 Task: Create in the project TransportWorks and in the Backlog issue 'Inconsistent formatting of date/time fields' a child issue 'Automated testing infrastructure disaster recovery remediation and optimization', and assign it to team member softage.2@softage.net.
Action: Mouse moved to (200, 52)
Screenshot: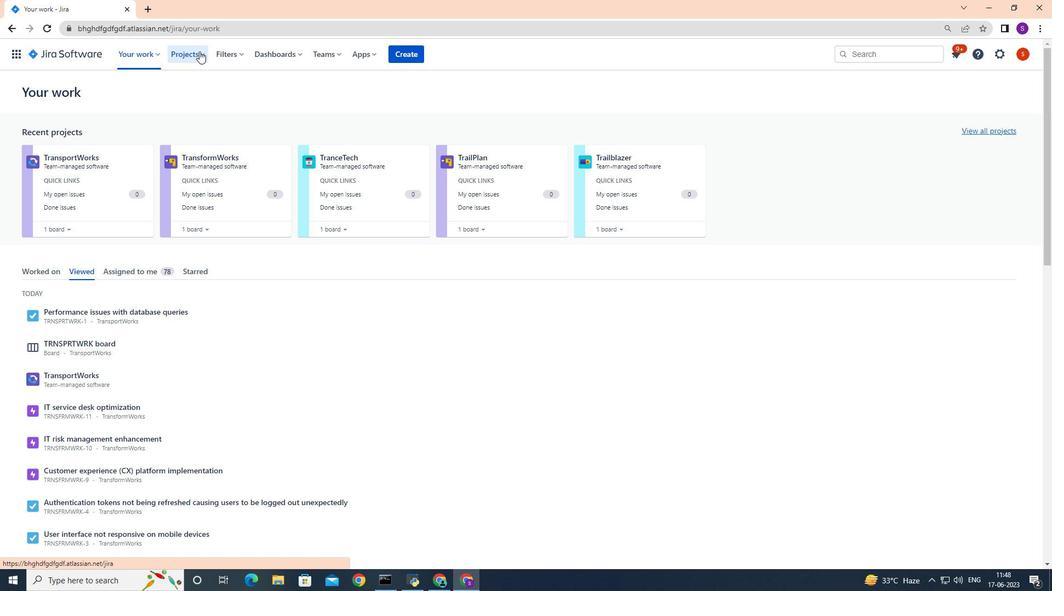
Action: Mouse pressed left at (200, 52)
Screenshot: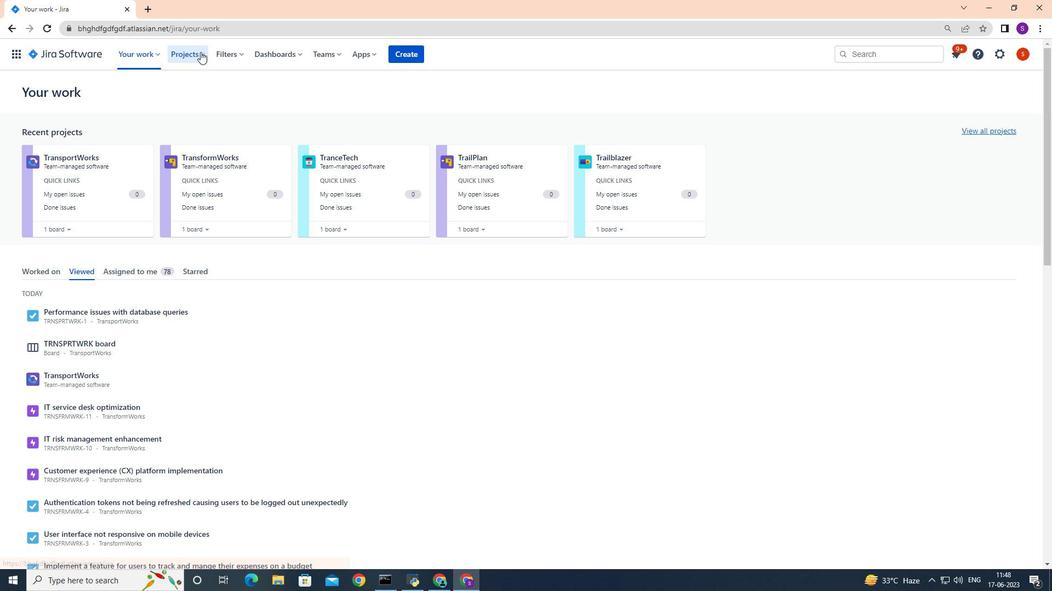 
Action: Mouse moved to (226, 103)
Screenshot: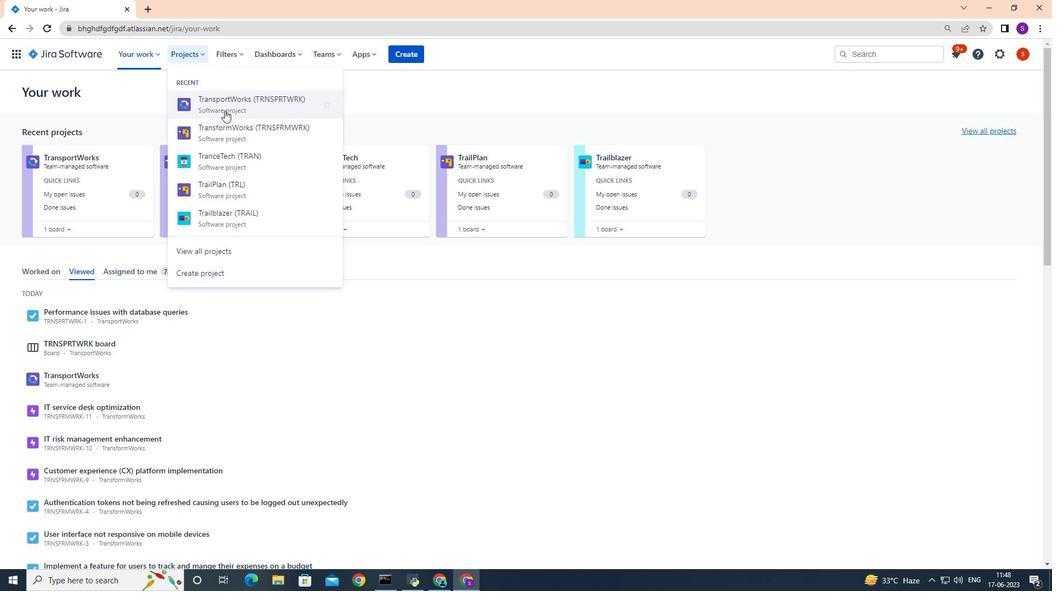 
Action: Mouse pressed left at (226, 103)
Screenshot: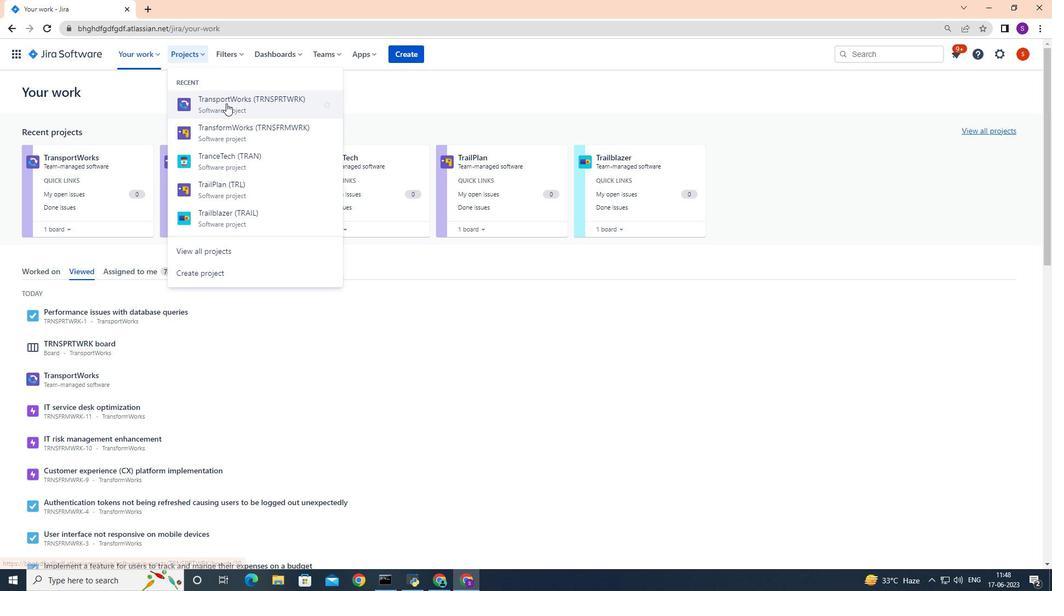 
Action: Mouse moved to (52, 166)
Screenshot: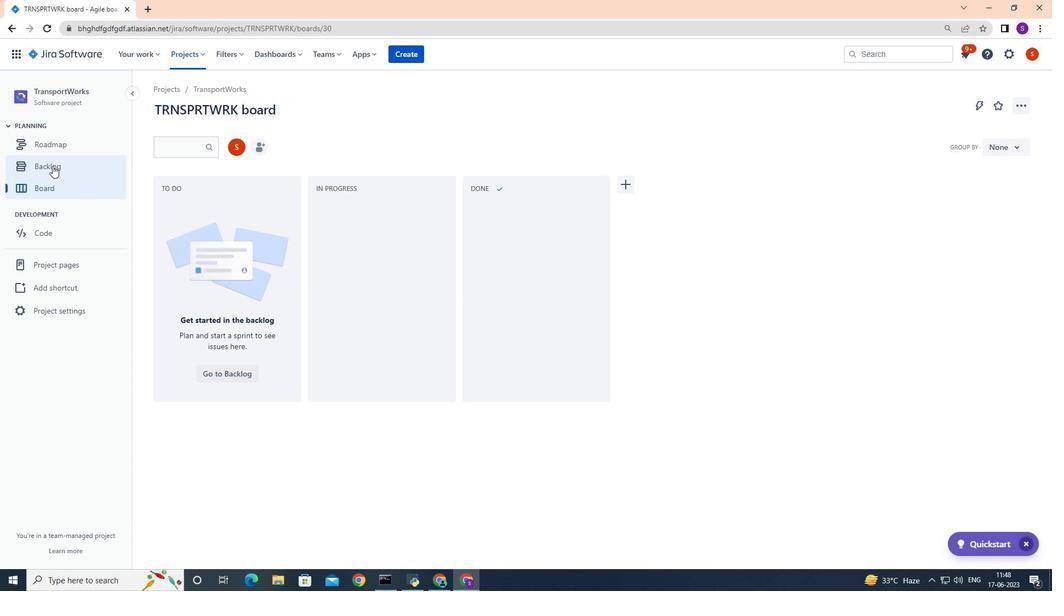 
Action: Mouse pressed left at (52, 166)
Screenshot: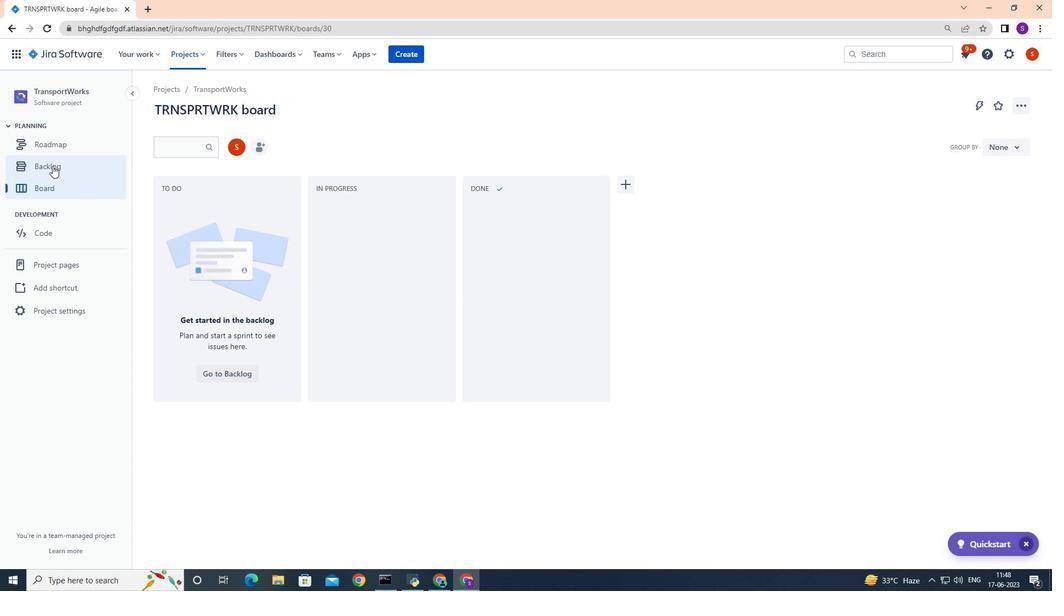 
Action: Mouse moved to (256, 316)
Screenshot: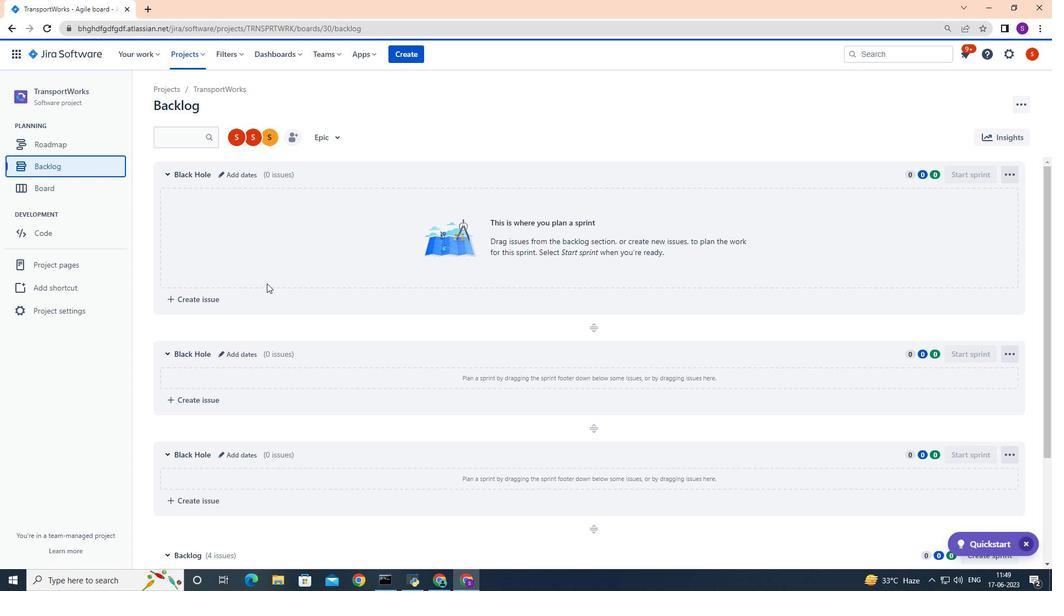 
Action: Mouse scrolled (256, 315) with delta (0, 0)
Screenshot: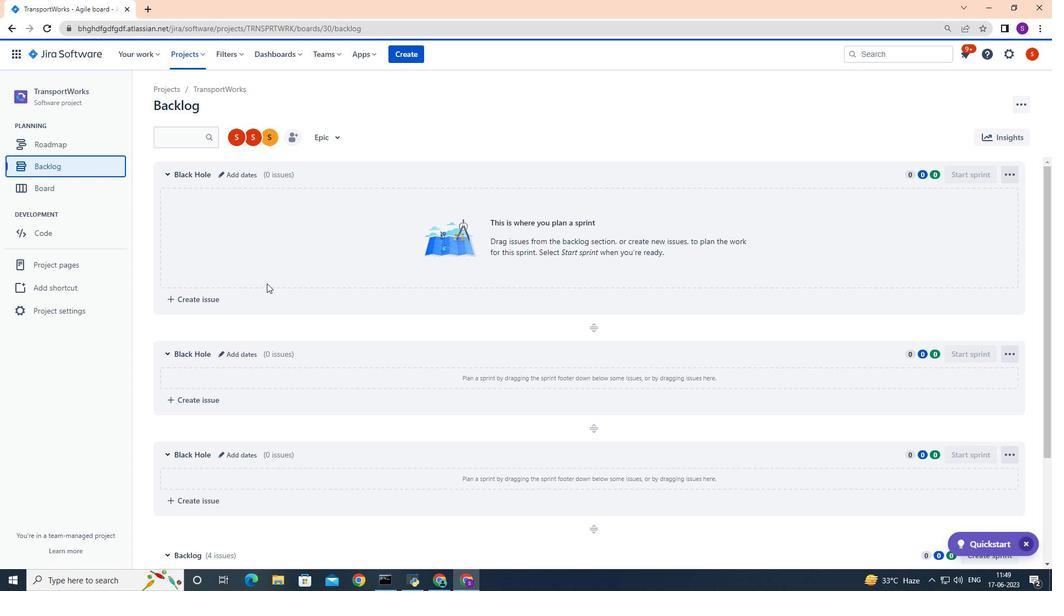 
Action: Mouse moved to (255, 316)
Screenshot: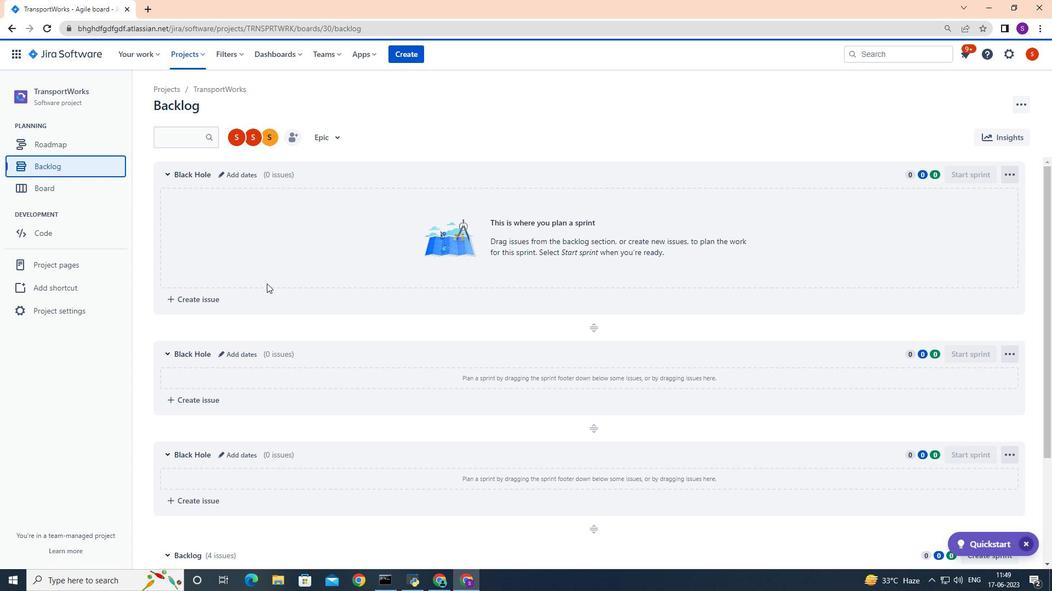 
Action: Mouse scrolled (255, 316) with delta (0, 0)
Screenshot: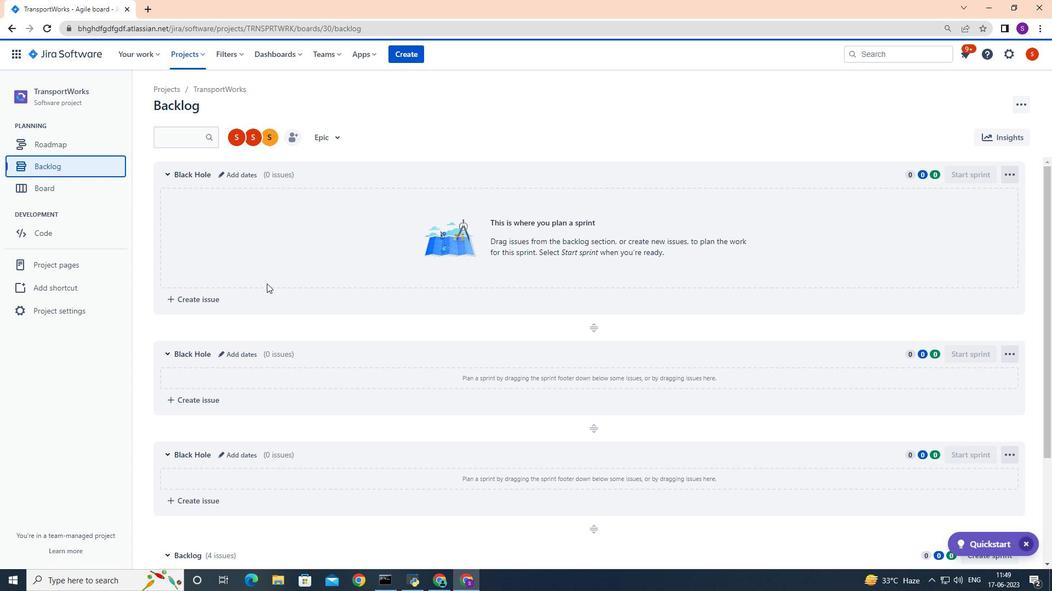 
Action: Mouse scrolled (255, 316) with delta (0, 0)
Screenshot: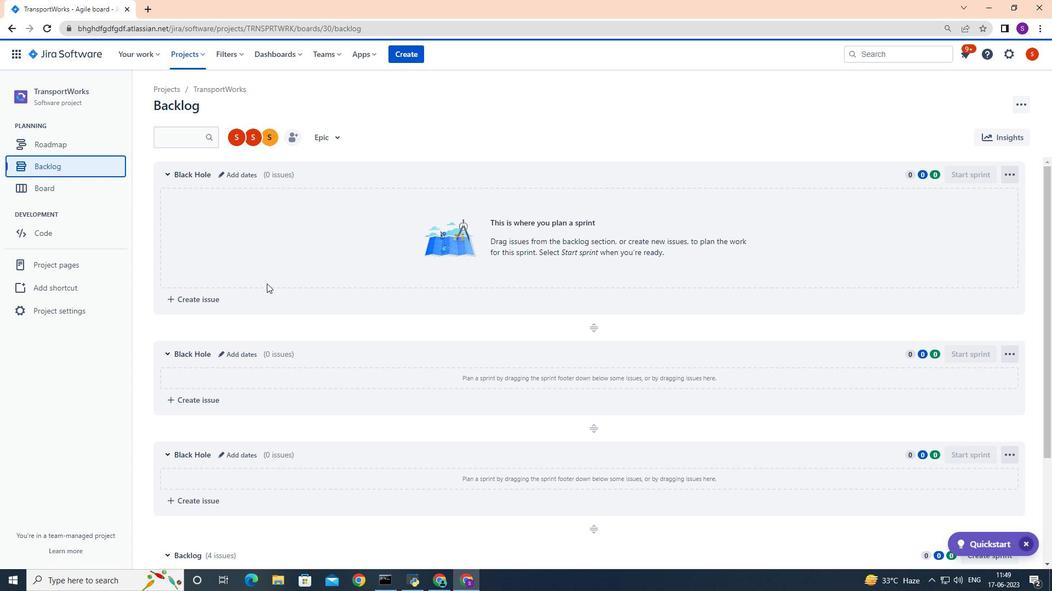 
Action: Mouse scrolled (255, 316) with delta (0, 0)
Screenshot: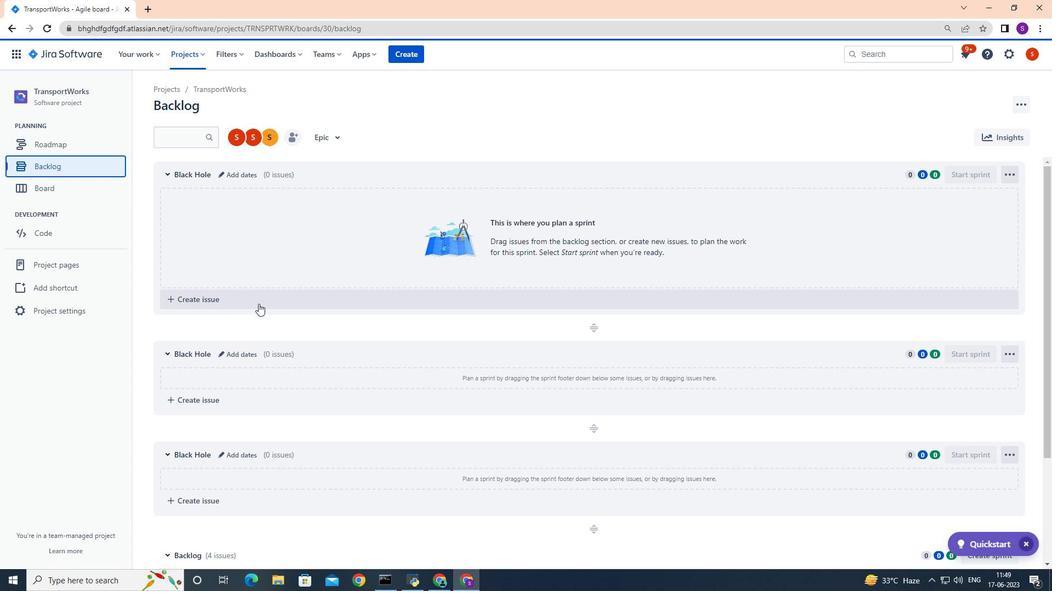 
Action: Mouse moved to (255, 316)
Screenshot: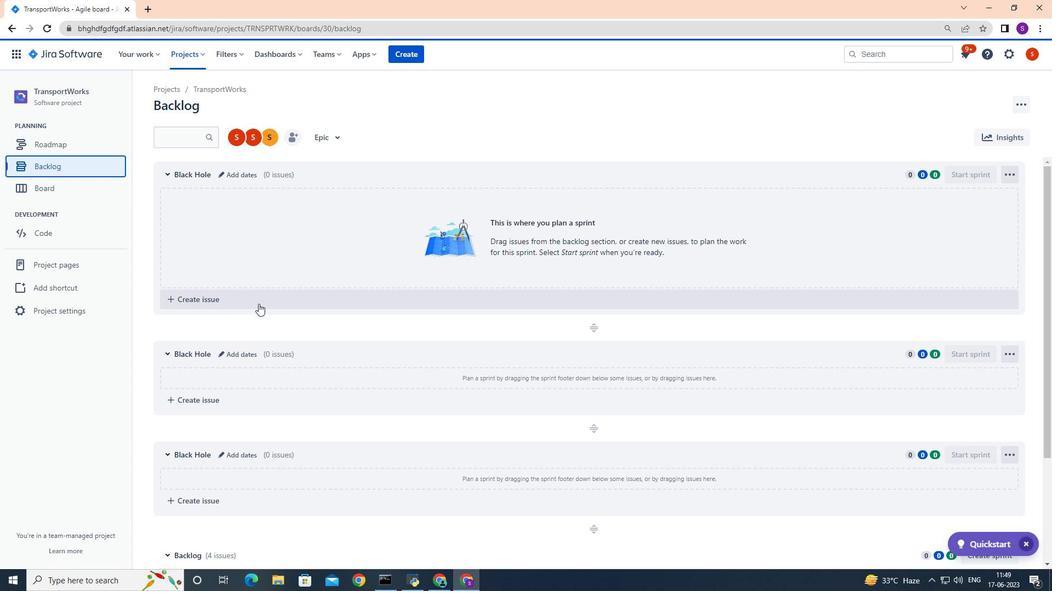 
Action: Mouse scrolled (255, 316) with delta (0, 0)
Screenshot: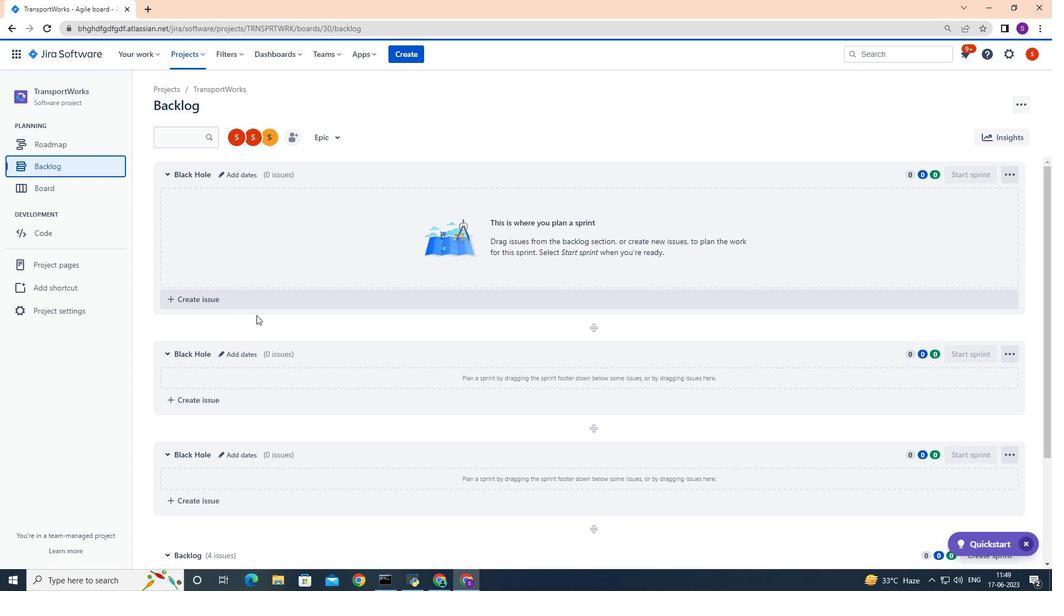 
Action: Mouse scrolled (255, 316) with delta (0, 0)
Screenshot: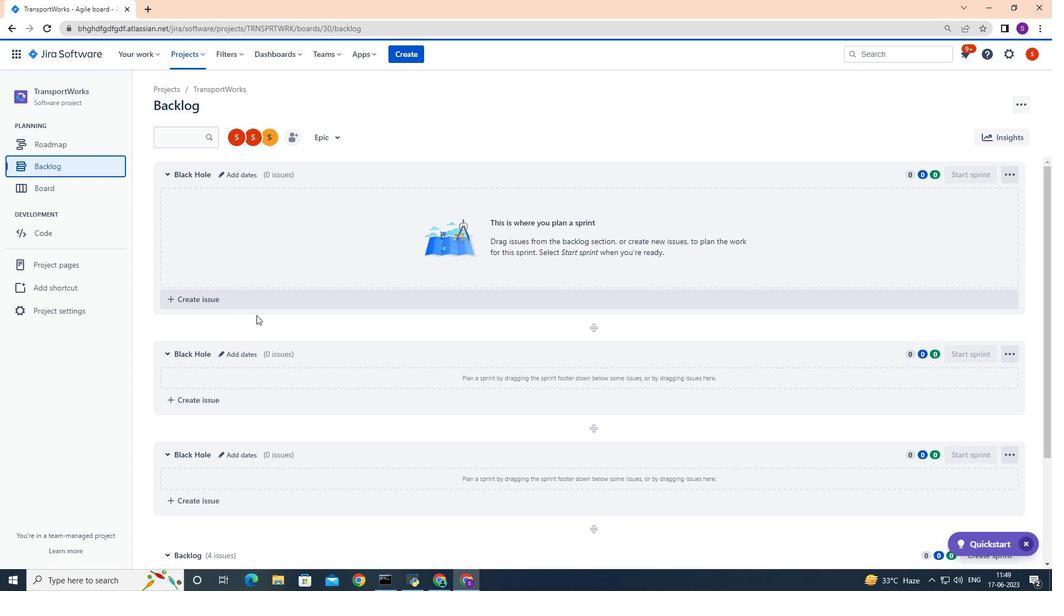 
Action: Mouse moved to (254, 316)
Screenshot: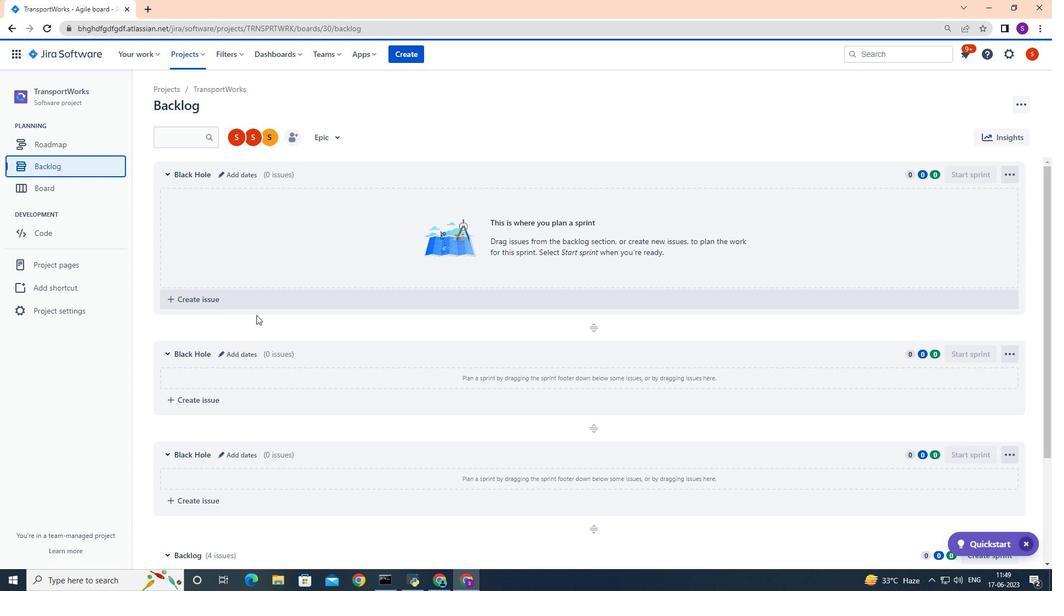 
Action: Mouse scrolled (254, 316) with delta (0, 0)
Screenshot: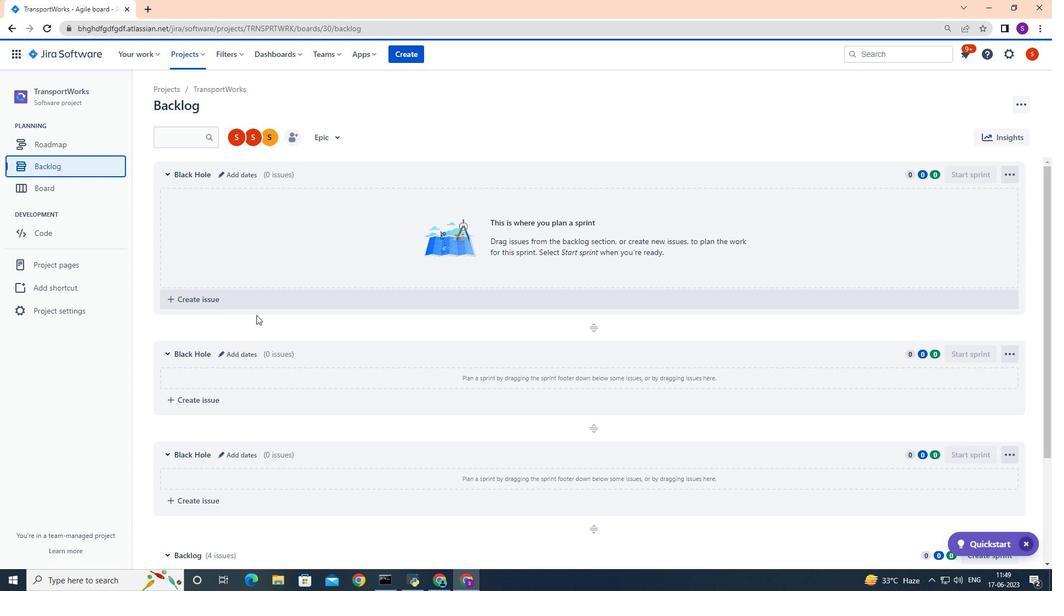 
Action: Mouse moved to (253, 315)
Screenshot: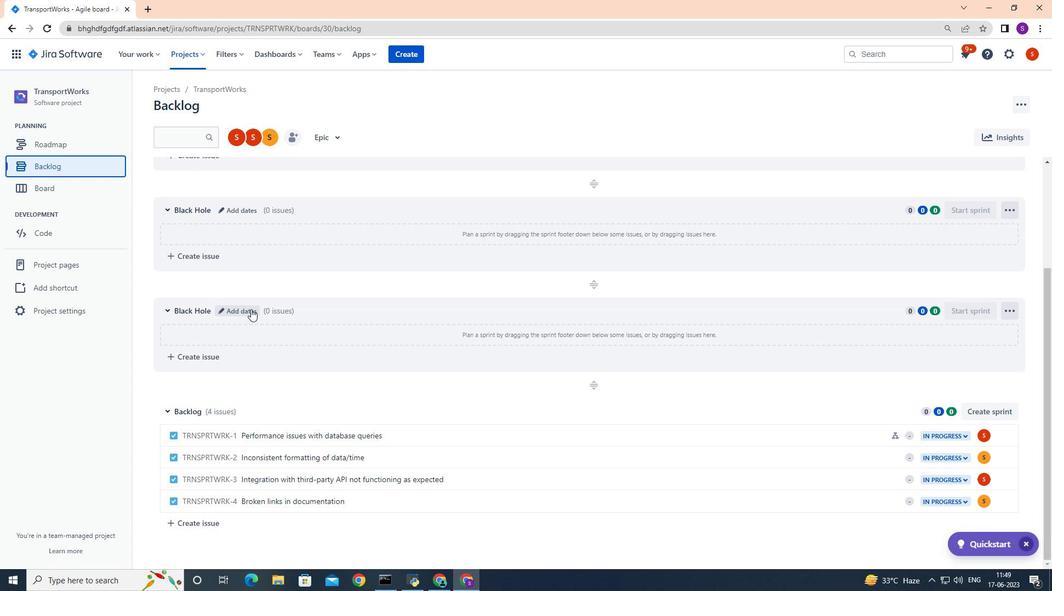 
Action: Mouse scrolled (253, 315) with delta (0, 0)
Screenshot: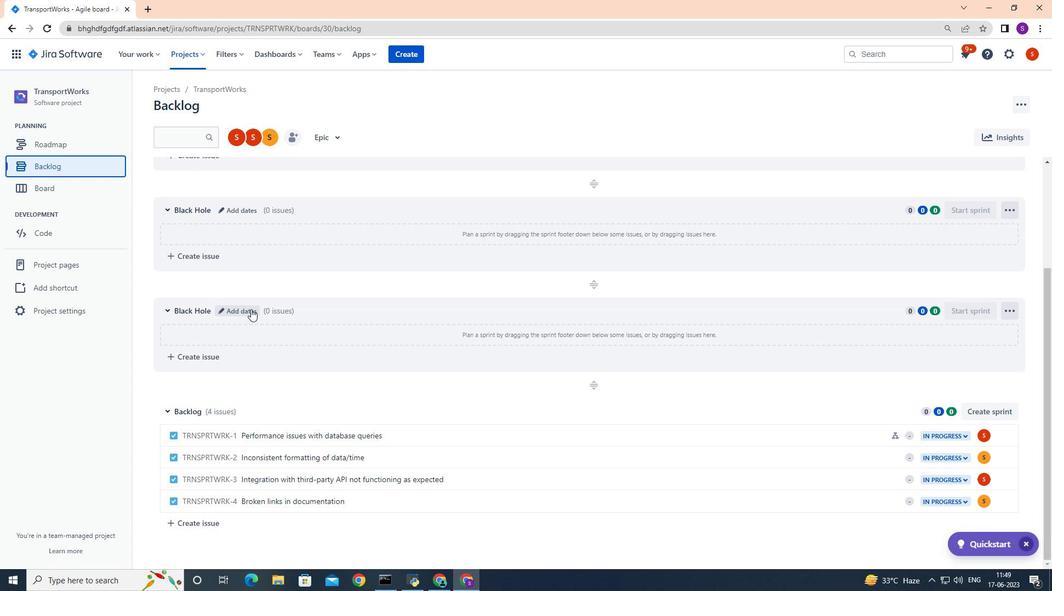 
Action: Mouse moved to (254, 317)
Screenshot: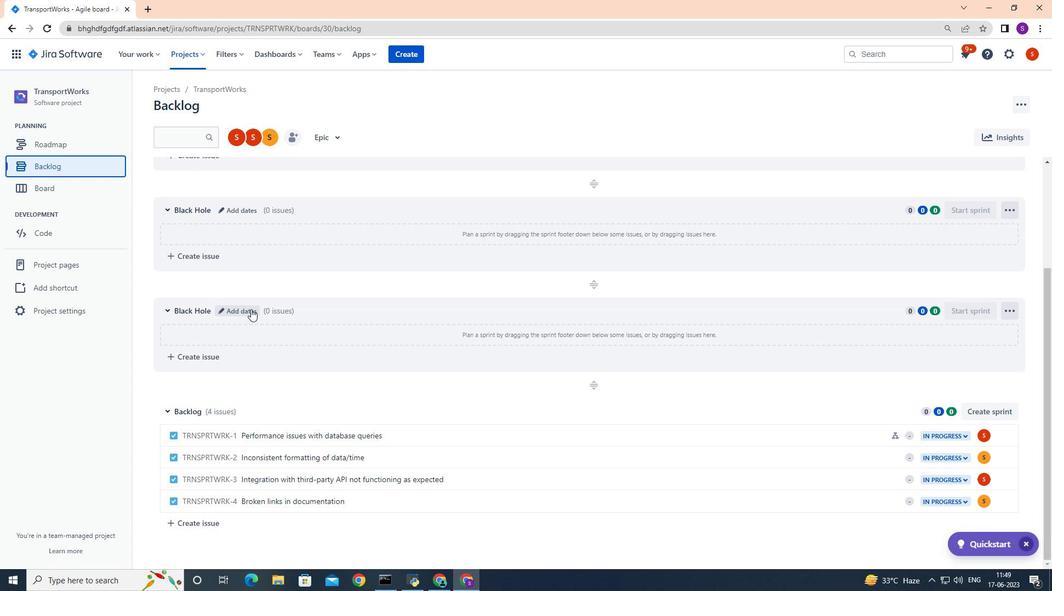 
Action: Mouse scrolled (254, 317) with delta (0, 0)
Screenshot: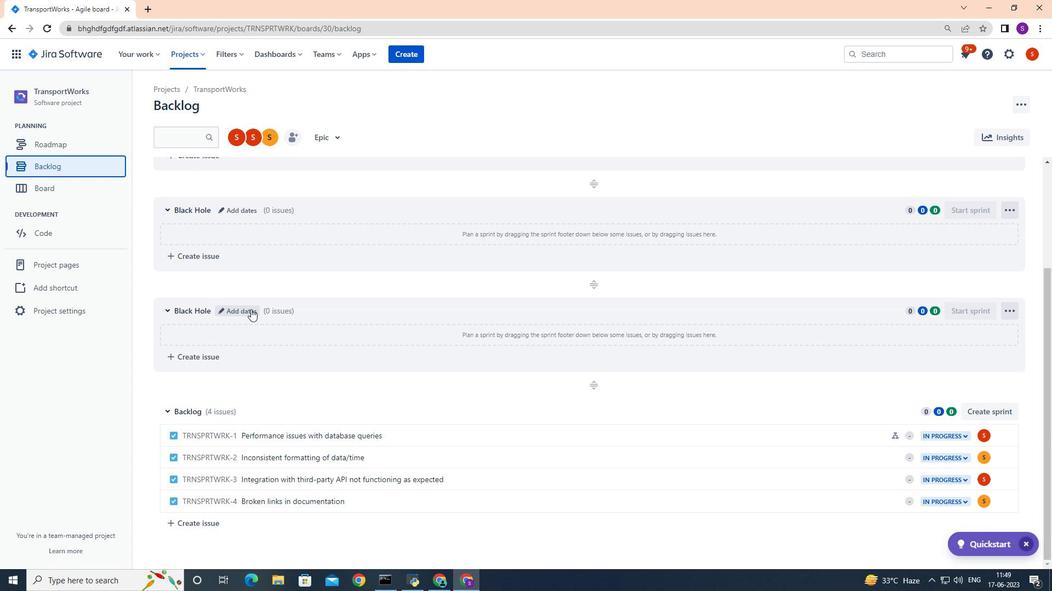 
Action: Mouse moved to (256, 322)
Screenshot: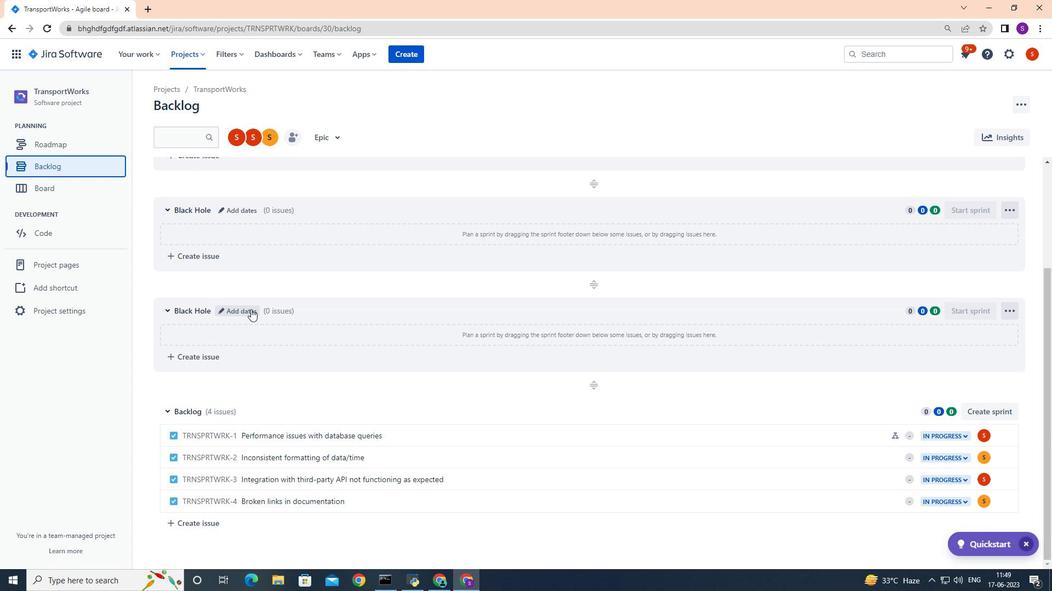 
Action: Mouse scrolled (256, 322) with delta (0, 0)
Screenshot: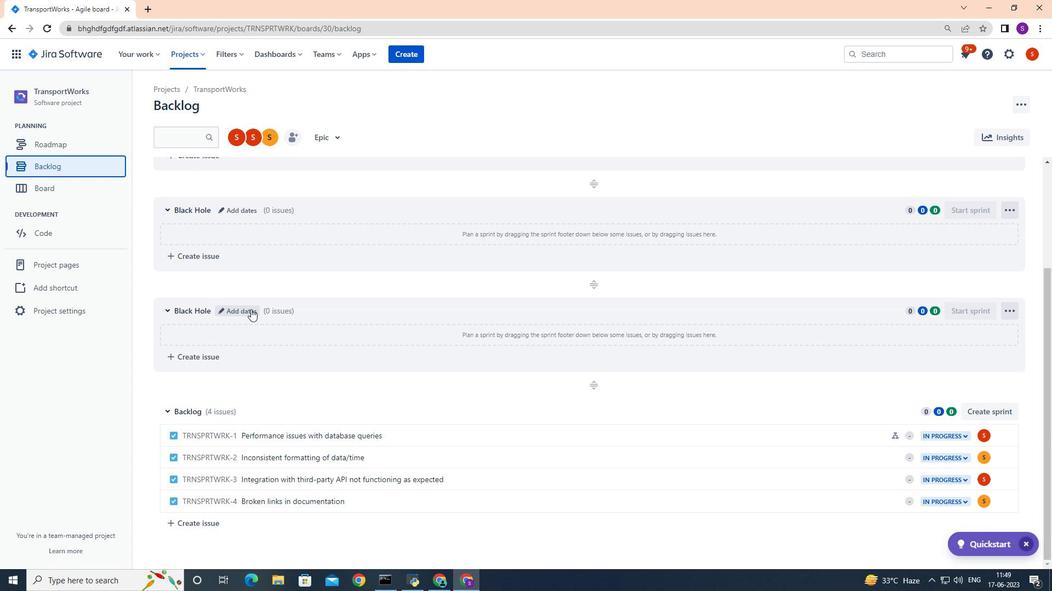 
Action: Mouse moved to (258, 327)
Screenshot: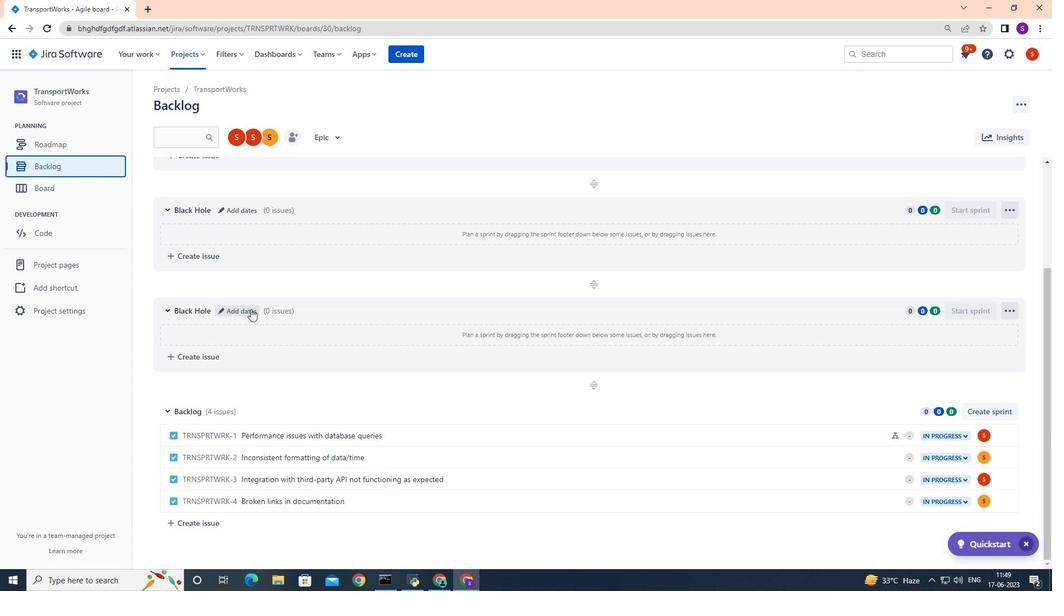 
Action: Mouse scrolled (258, 326) with delta (0, 0)
Screenshot: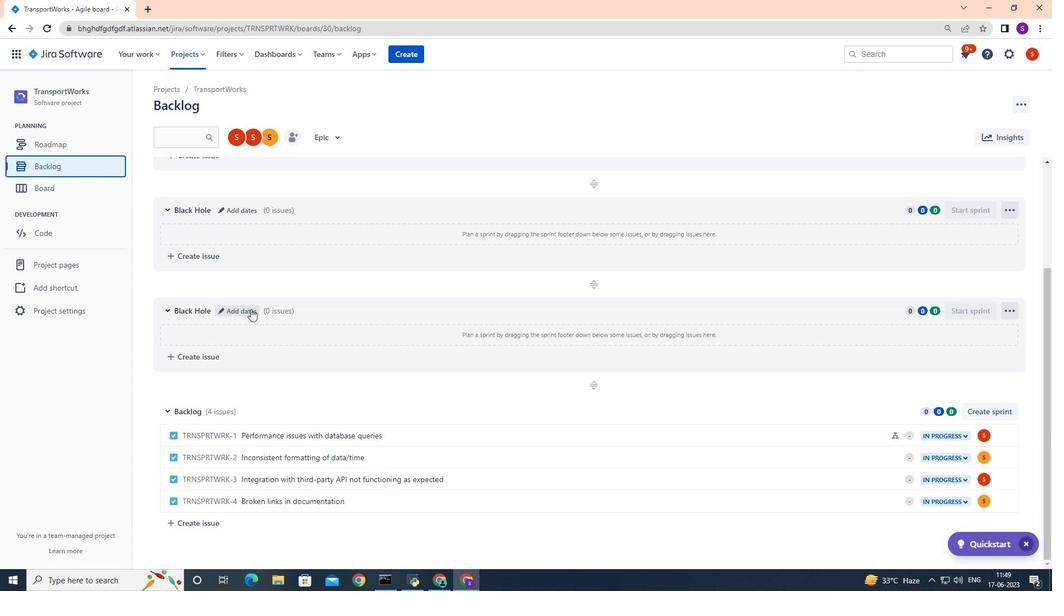 
Action: Mouse moved to (259, 329)
Screenshot: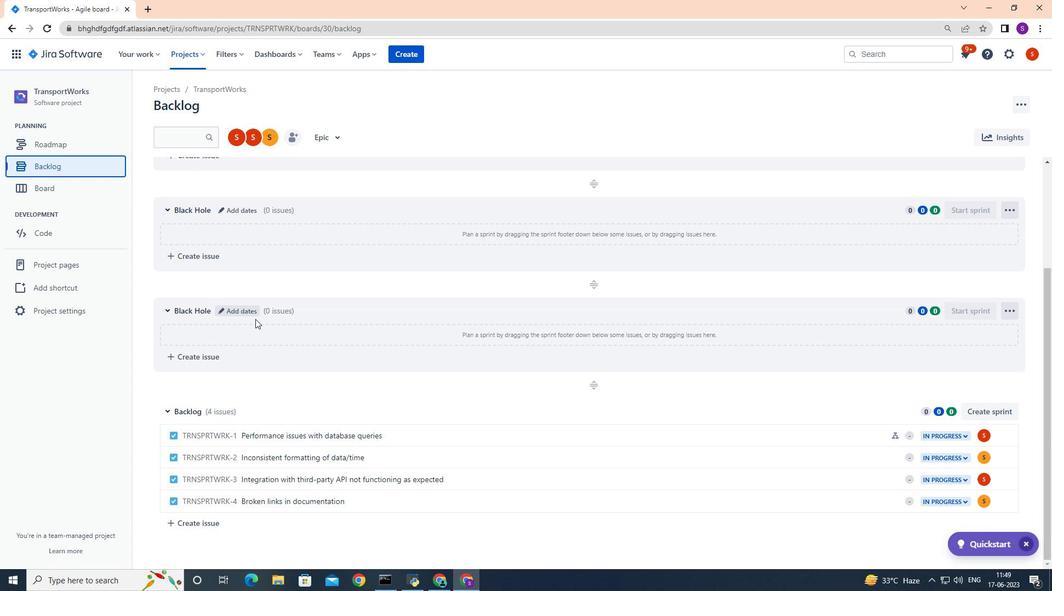 
Action: Mouse scrolled (259, 328) with delta (0, 0)
Screenshot: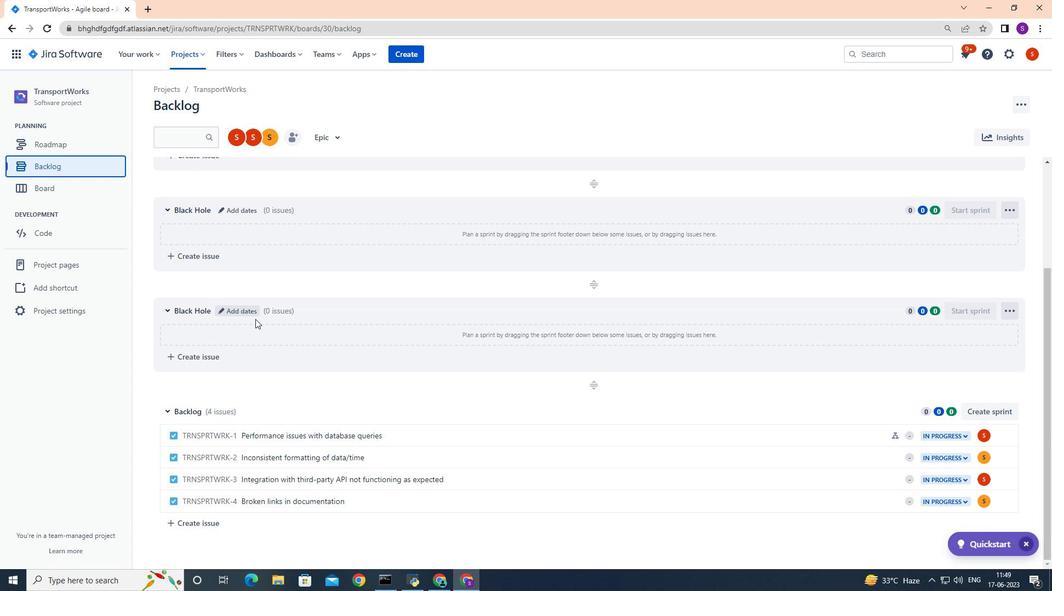 
Action: Mouse moved to (465, 459)
Screenshot: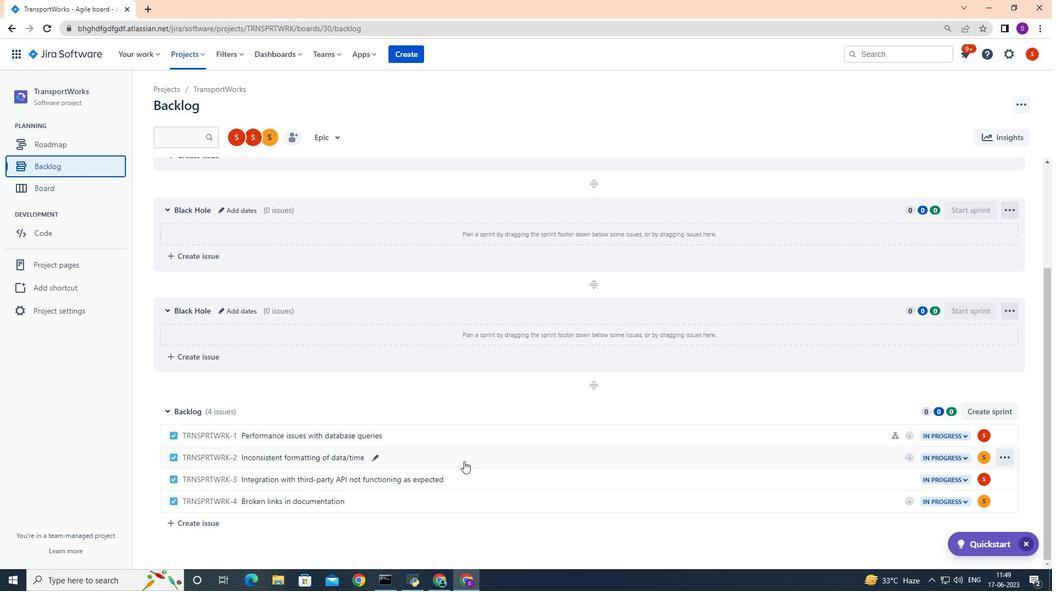
Action: Mouse pressed left at (465, 459)
Screenshot: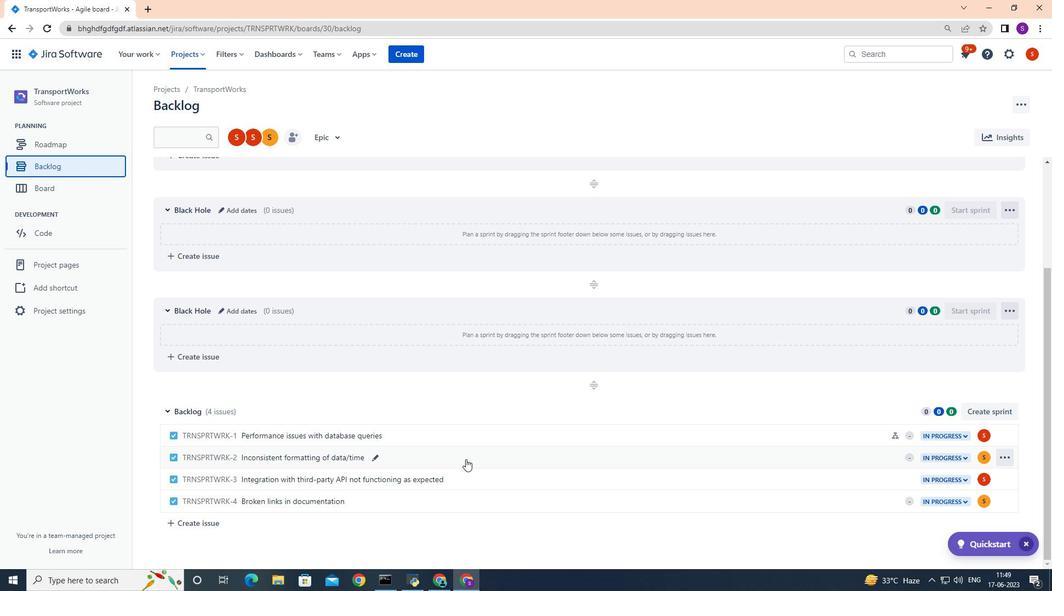 
Action: Mouse moved to (859, 233)
Screenshot: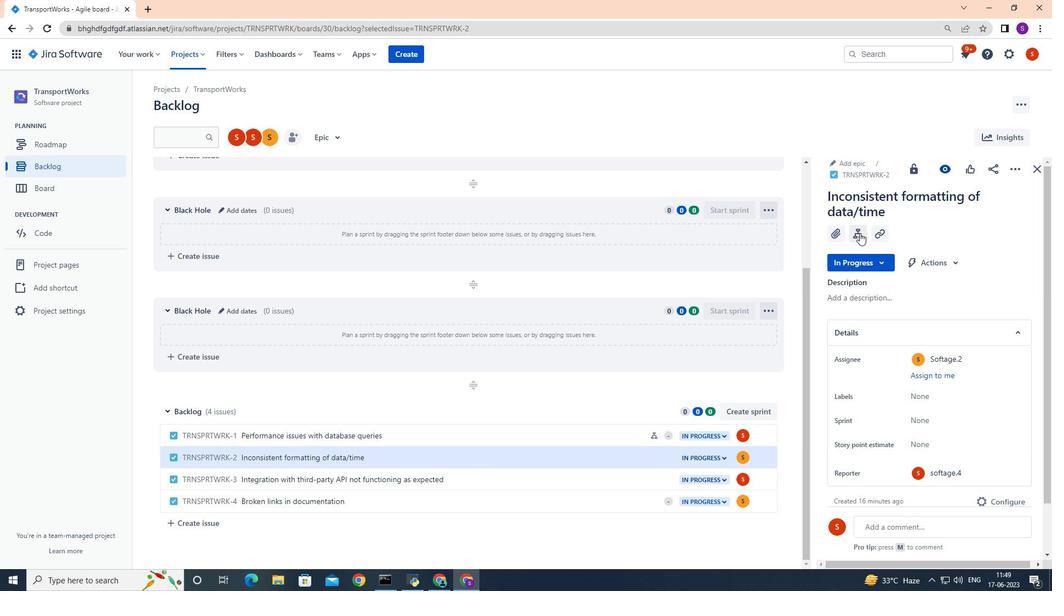 
Action: Mouse pressed left at (859, 233)
Screenshot: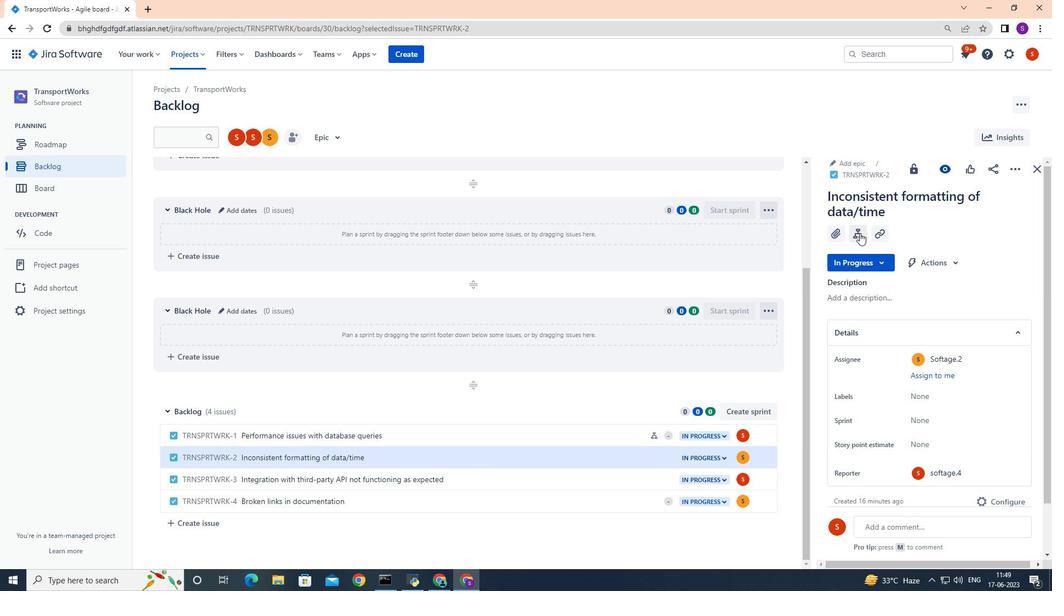 
Action: Mouse moved to (852, 307)
Screenshot: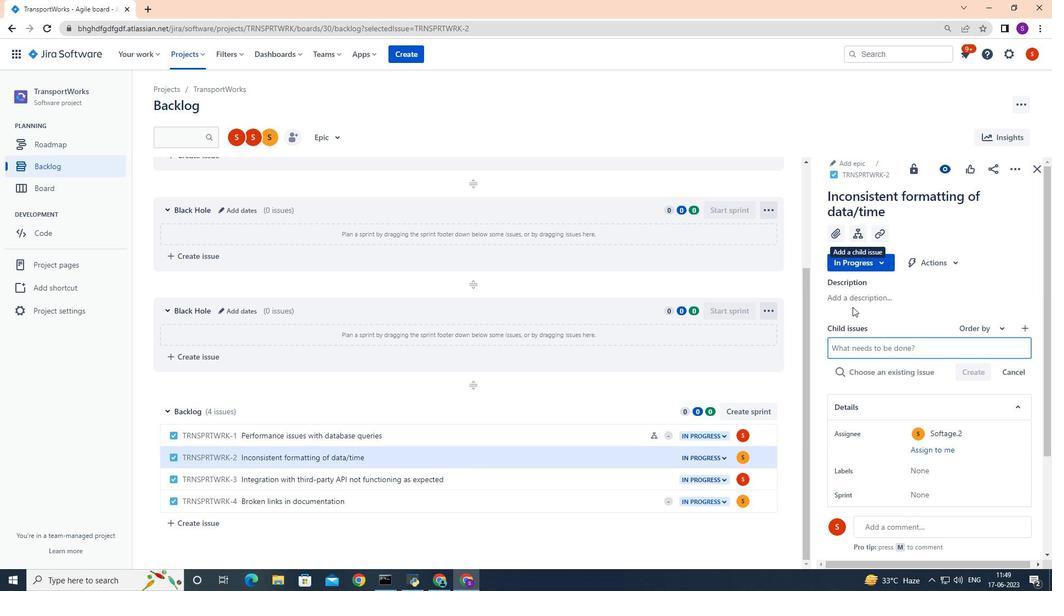 
Action: Key pressed <Key.shift>Automated<Key.space>testing<Key.space>infrastructure<Key.space>disaster<Key.space>recovery<Key.space>remediation<Key.space>and<Key.space>optimization<Key.enter>
Screenshot: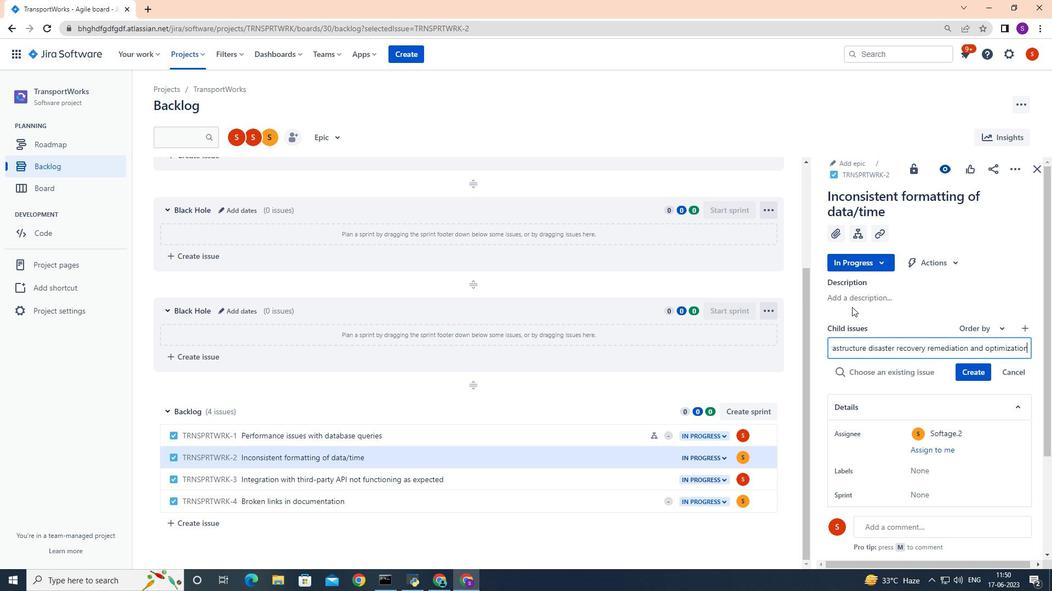 
Action: Mouse moved to (984, 353)
Screenshot: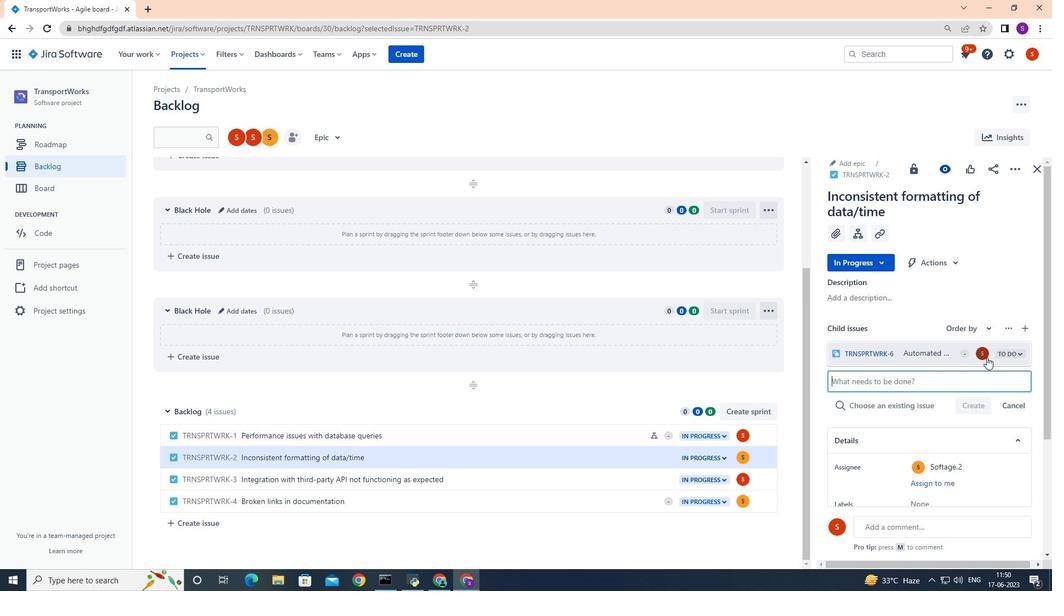 
Action: Mouse pressed left at (984, 353)
Screenshot: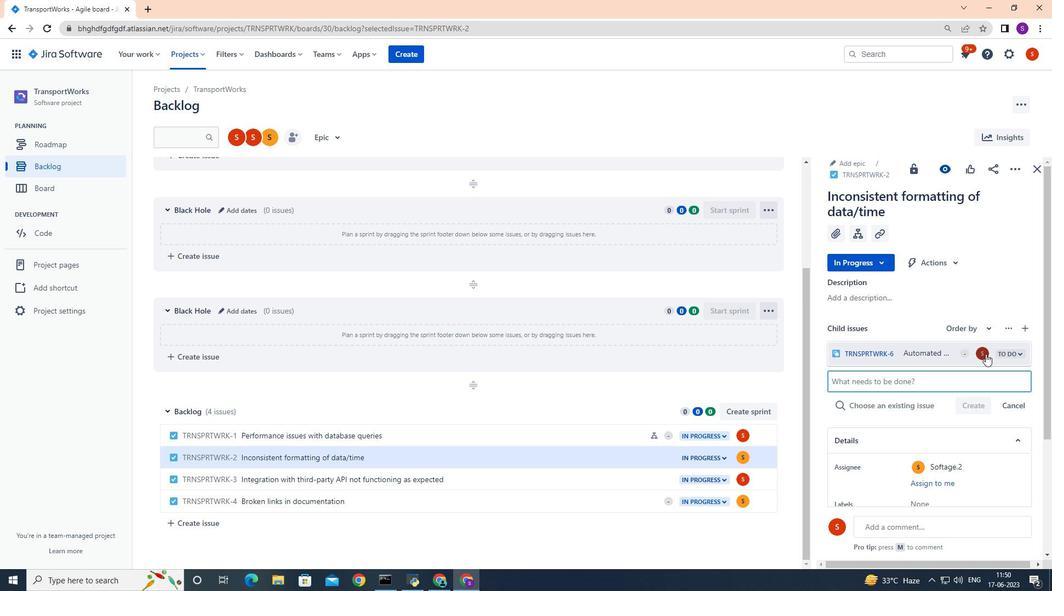 
Action: Mouse moved to (983, 353)
Screenshot: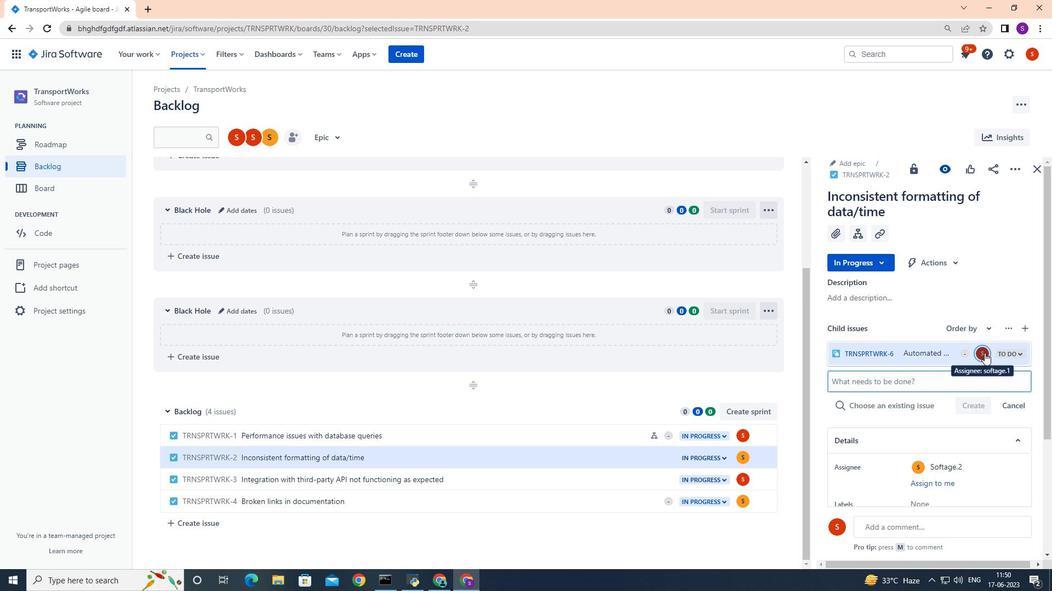 
Action: Key pressed softage.2
Screenshot: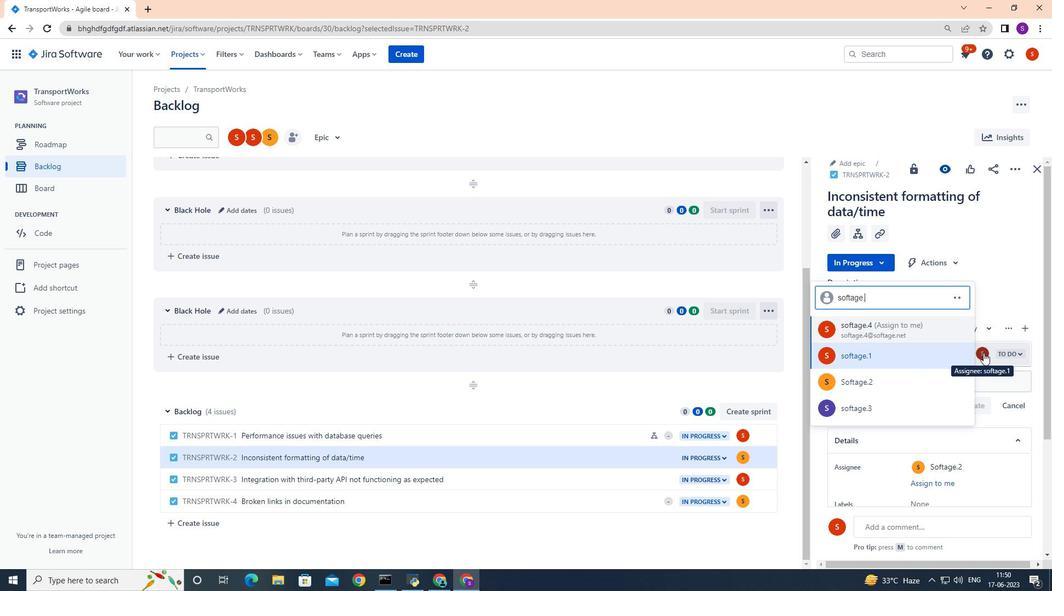 
Action: Mouse moved to (914, 352)
Screenshot: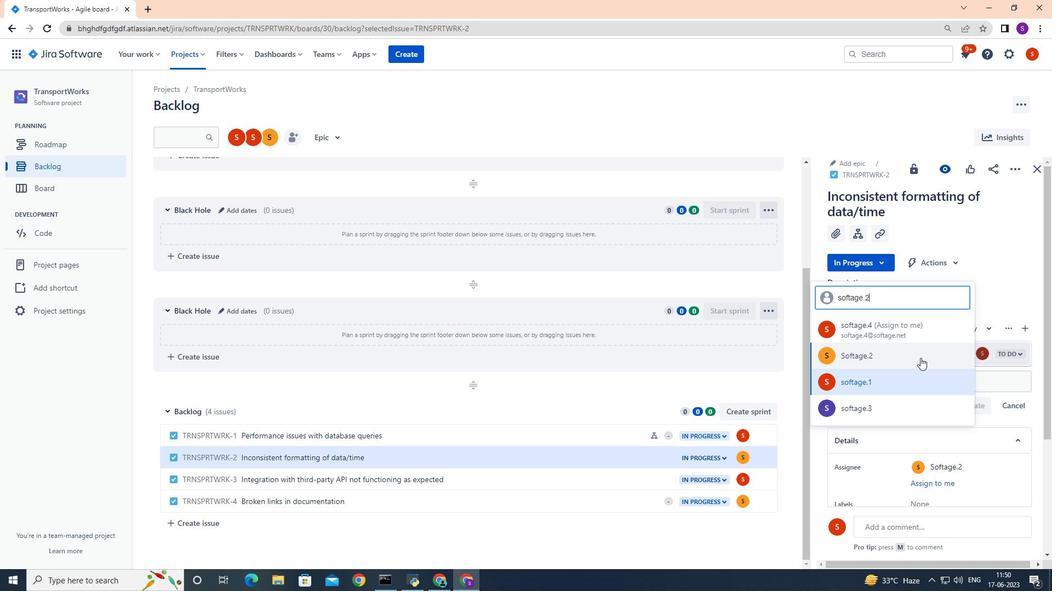 
Action: Mouse pressed left at (914, 352)
Screenshot: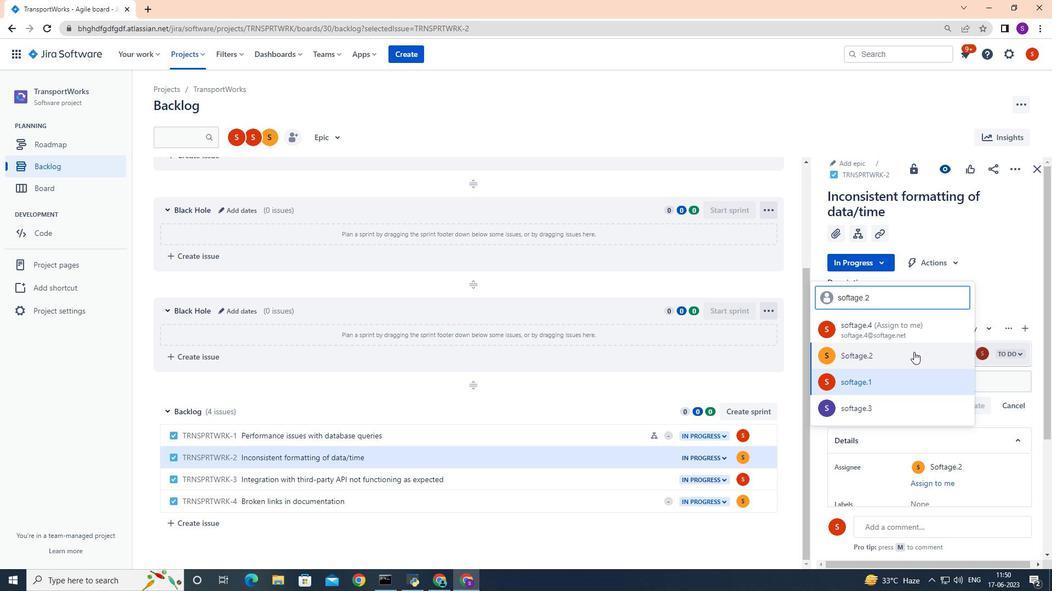 
